 Task: Ask the first local agent about buying a home in Wantagh with the phone "(717) 550-1675".
Action: Mouse moved to (522, 516)
Screenshot: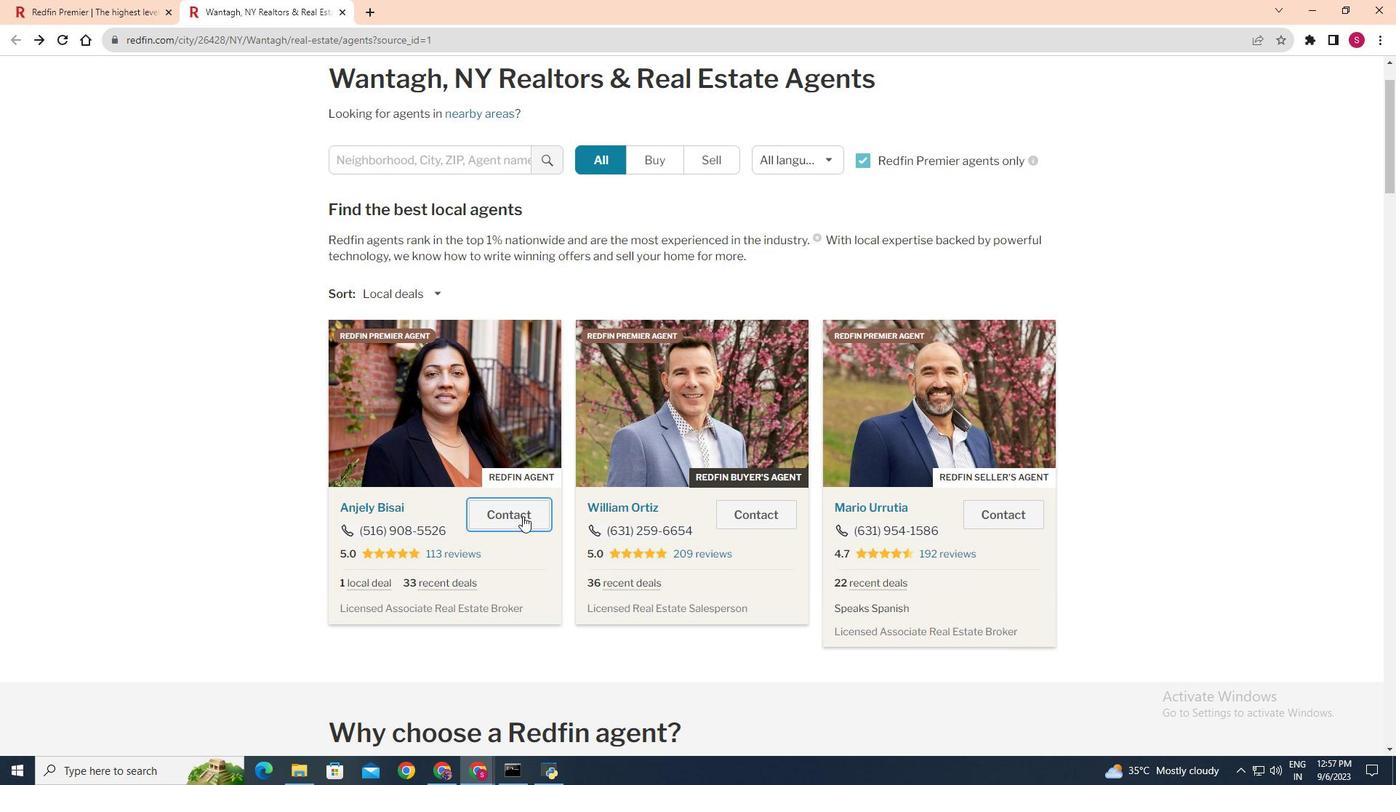 
Action: Mouse pressed left at (522, 516)
Screenshot: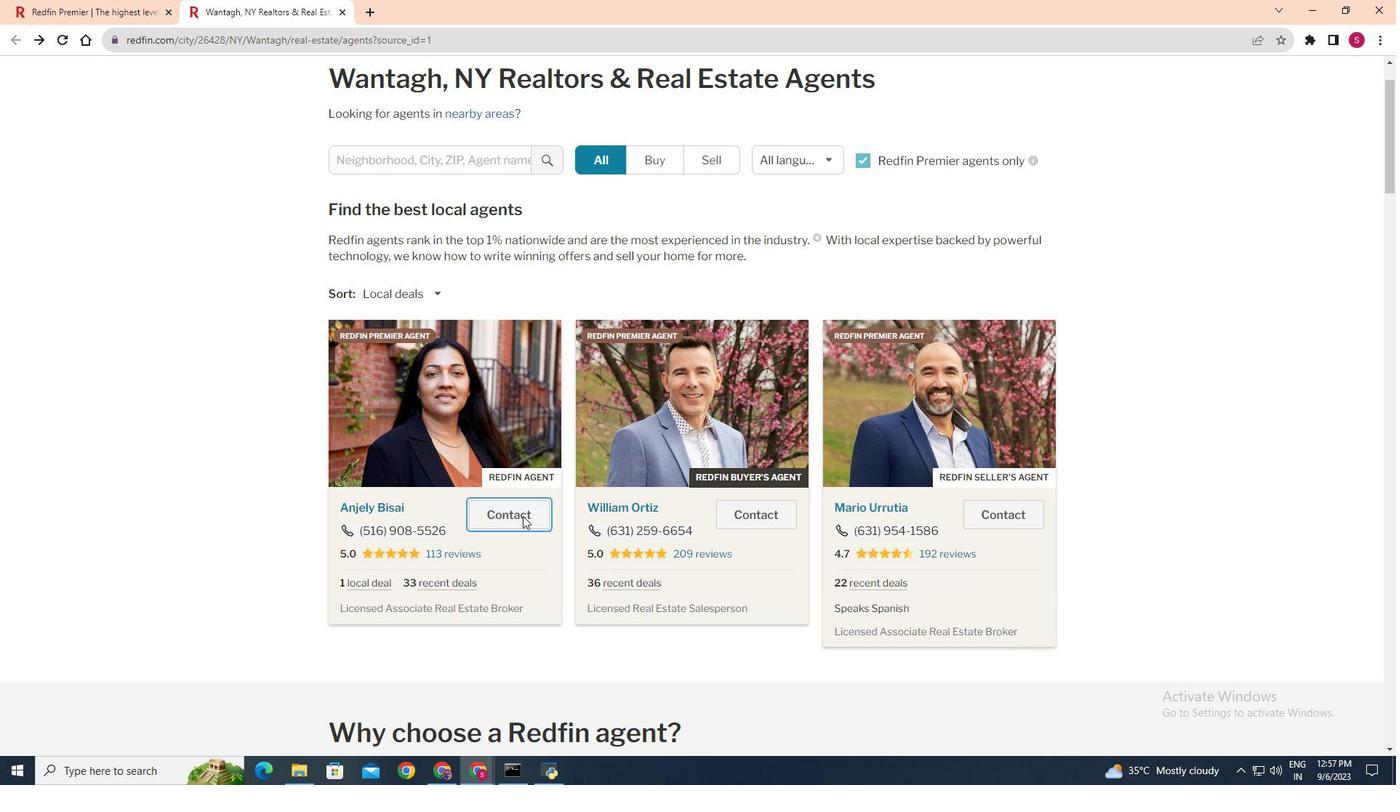 
Action: Mouse moved to (639, 354)
Screenshot: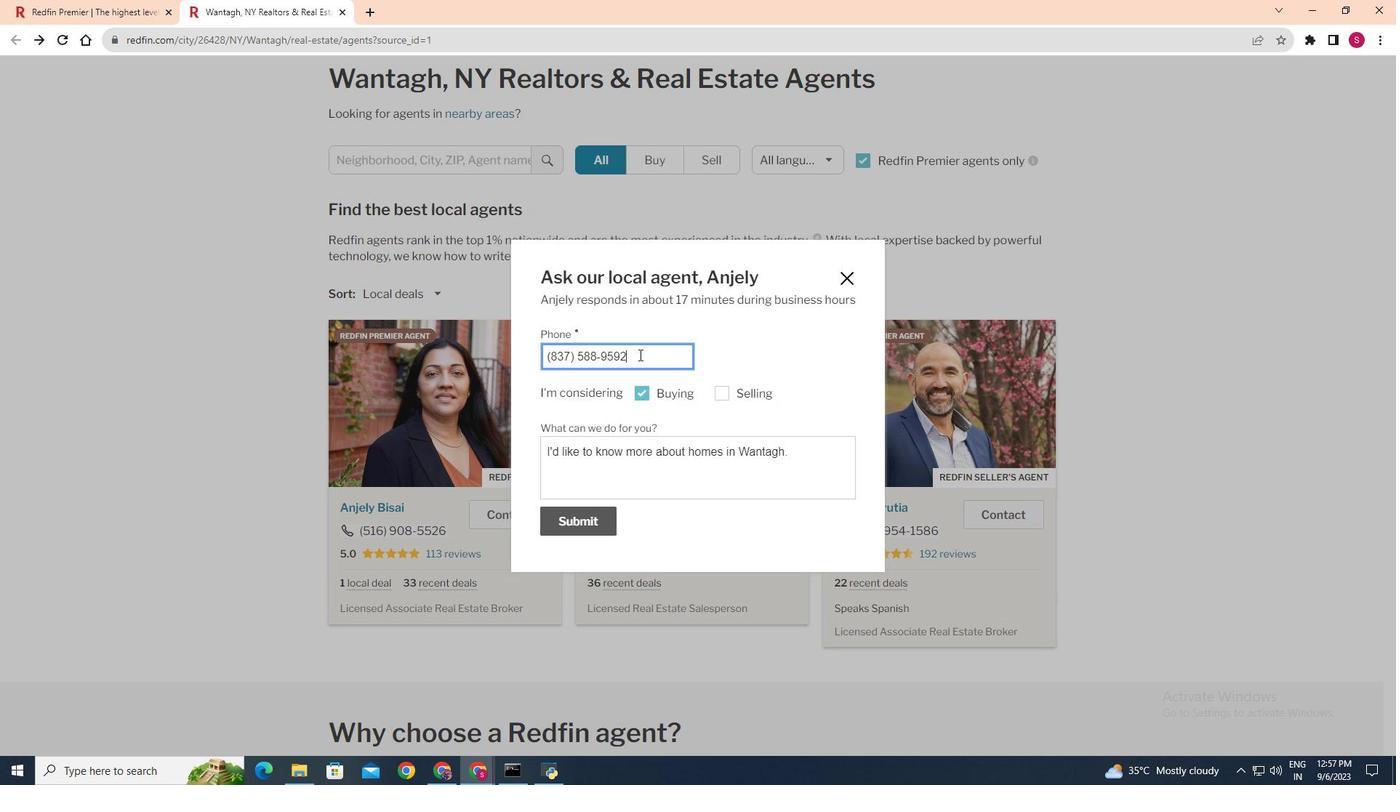 
Action: Mouse pressed left at (639, 354)
Screenshot: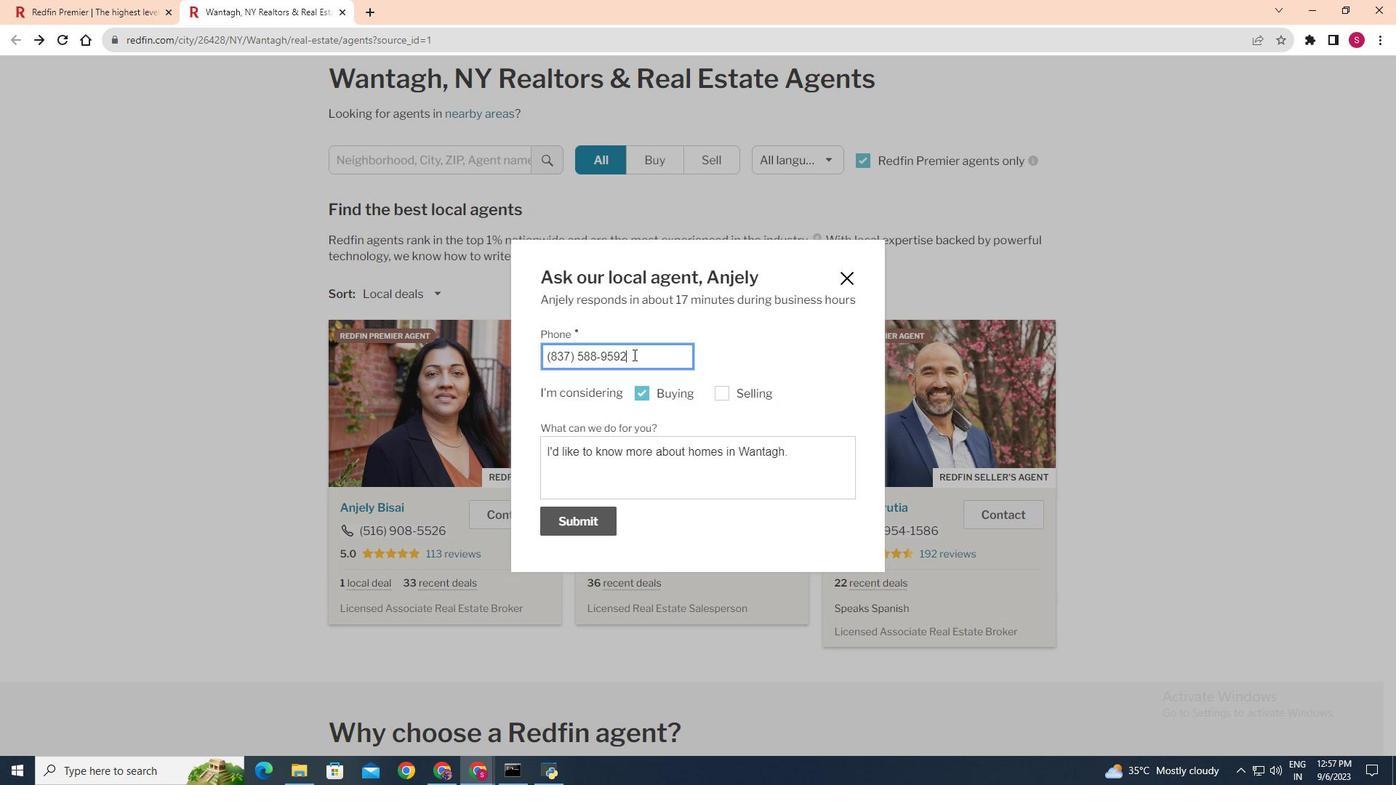 
Action: Mouse moved to (576, 359)
Screenshot: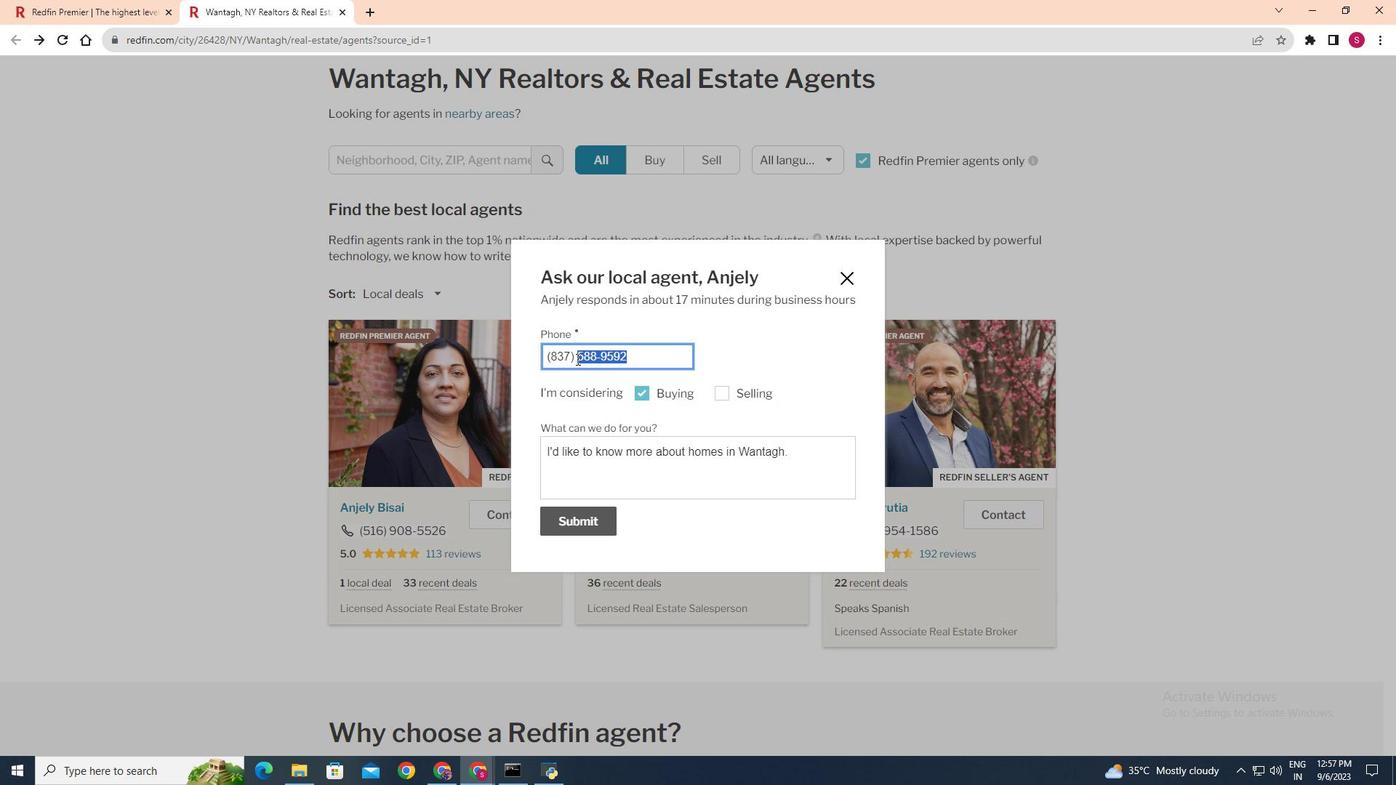 
Action: Key pressed <Key.backspace>
Screenshot: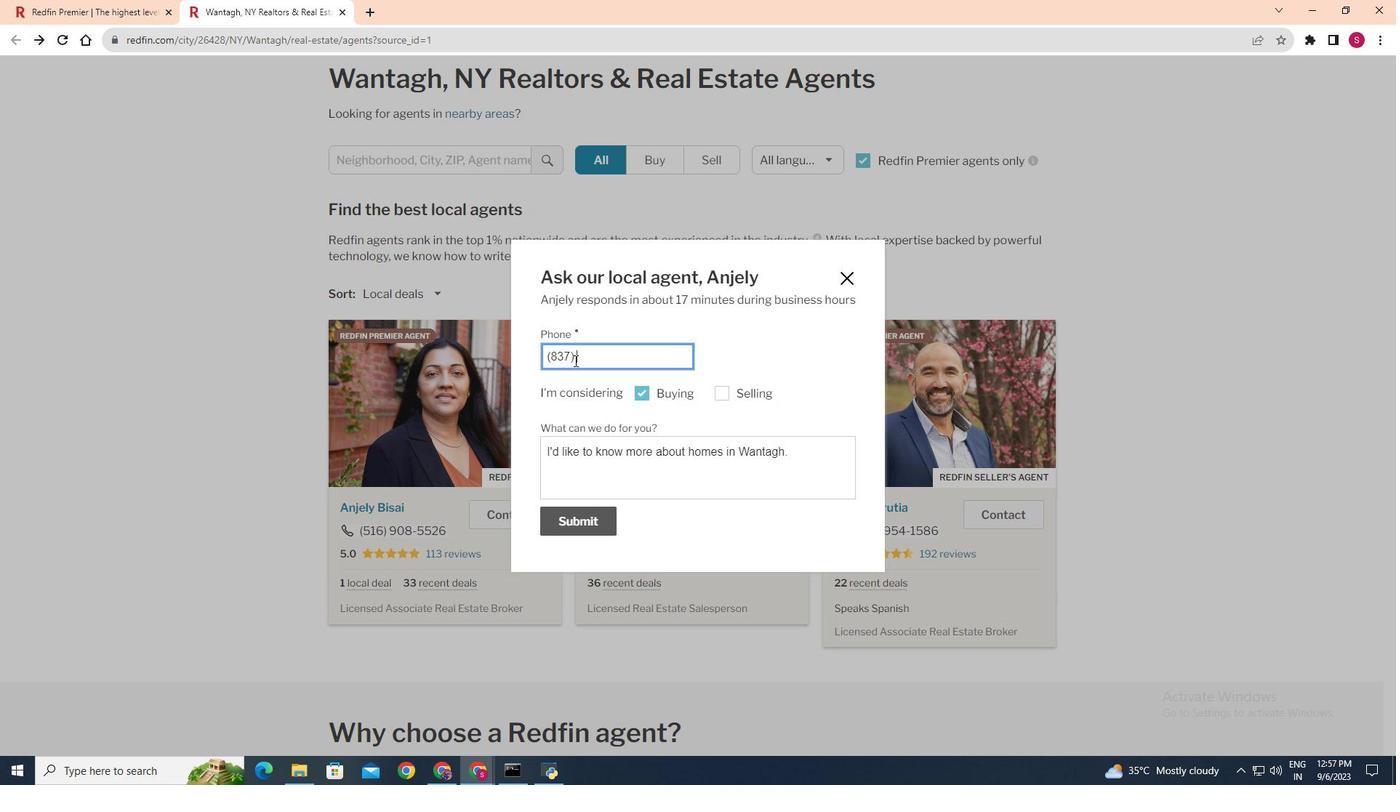 
Action: Mouse moved to (567, 357)
Screenshot: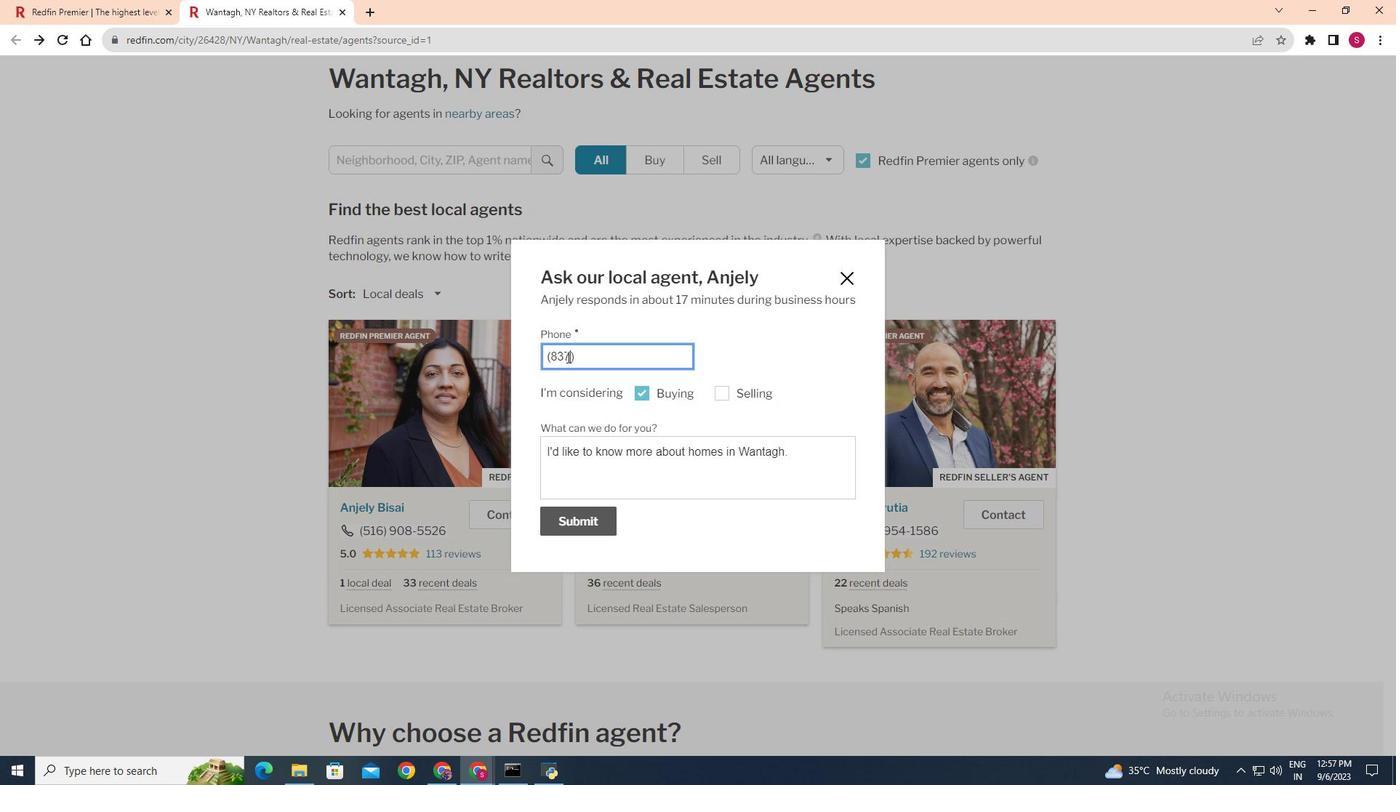 
Action: Mouse pressed left at (567, 357)
Screenshot: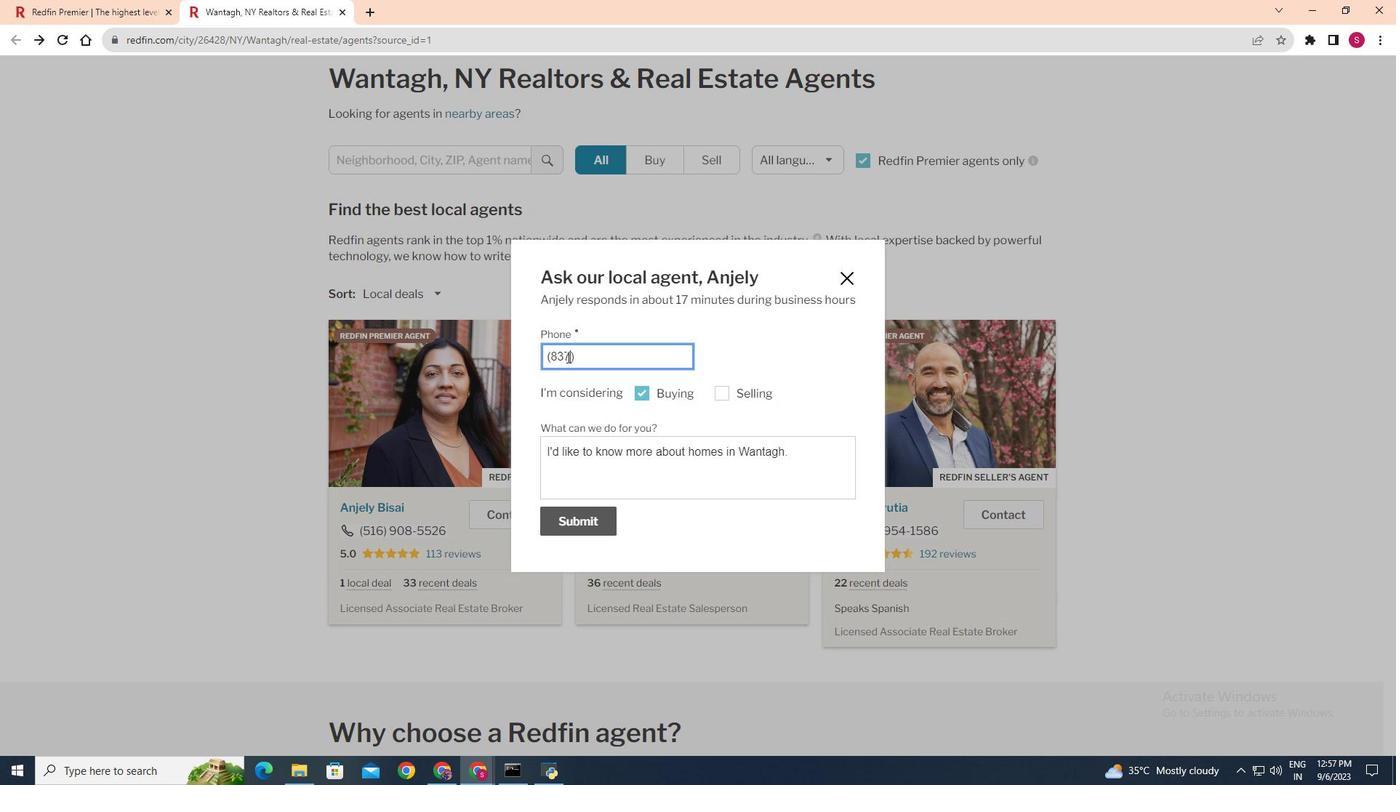 
Action: Key pressed <Key.backspace><Key.backspace><Key.backspace>717
Screenshot: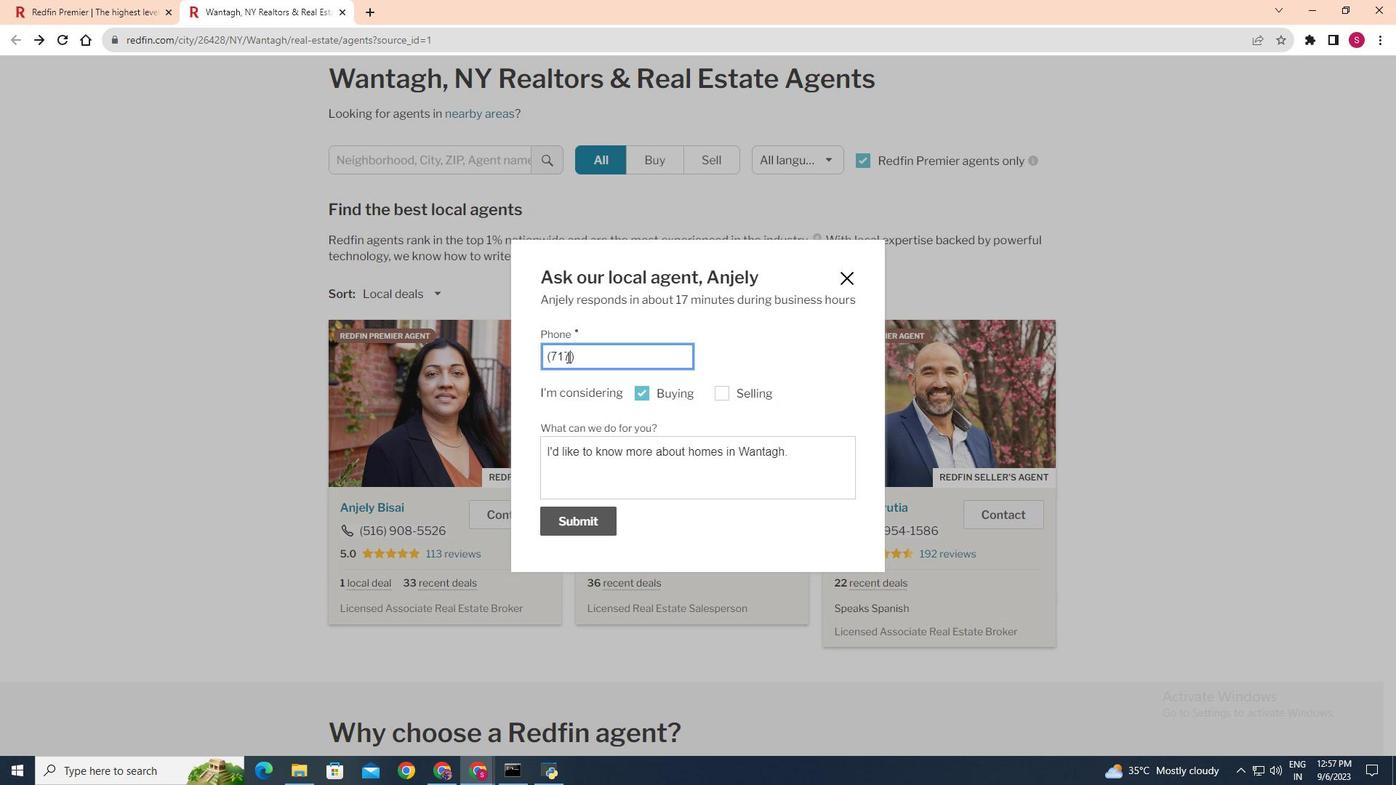 
Action: Mouse moved to (601, 354)
Screenshot: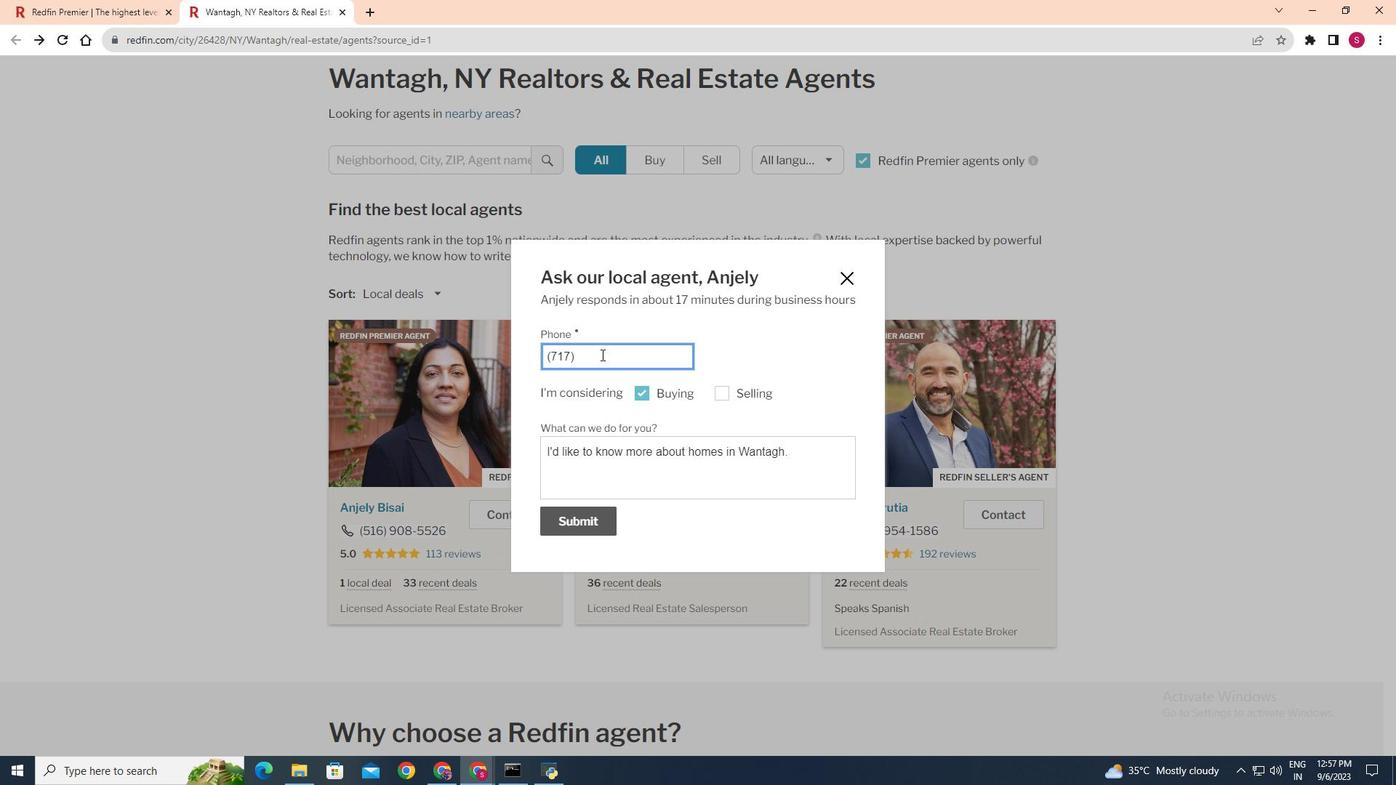 
Action: Mouse pressed left at (601, 354)
Screenshot: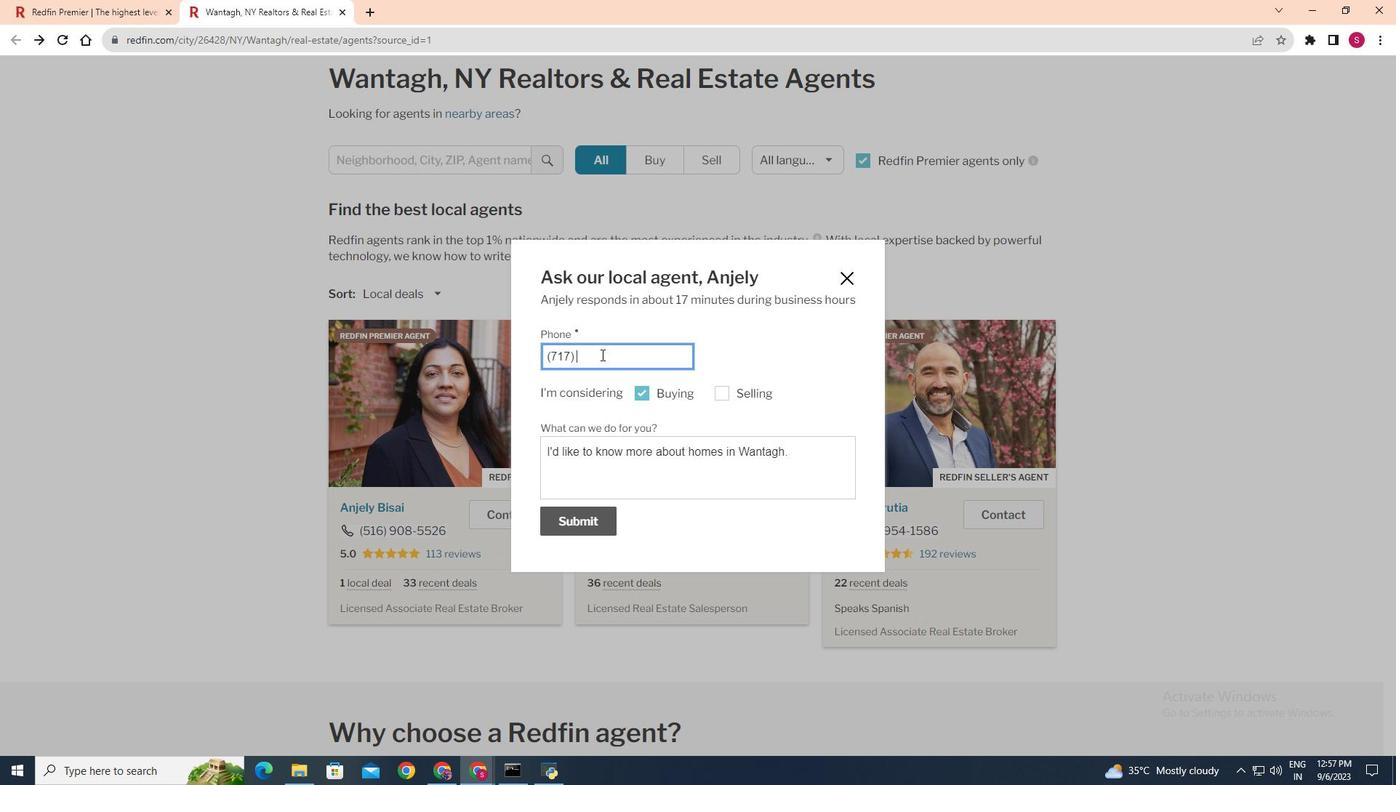 
Action: Key pressed <Key.space>550-1675
Screenshot: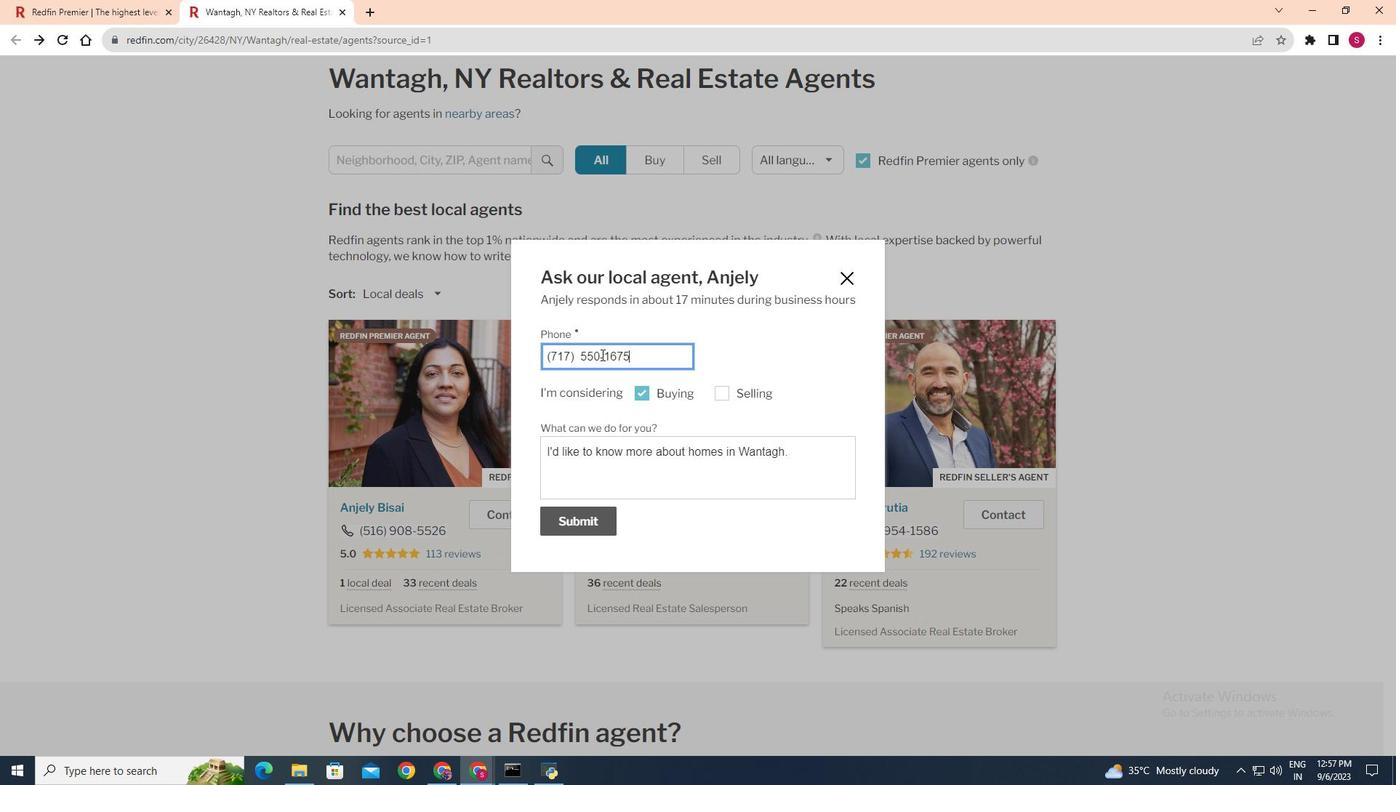 
Action: Mouse moved to (588, 520)
Screenshot: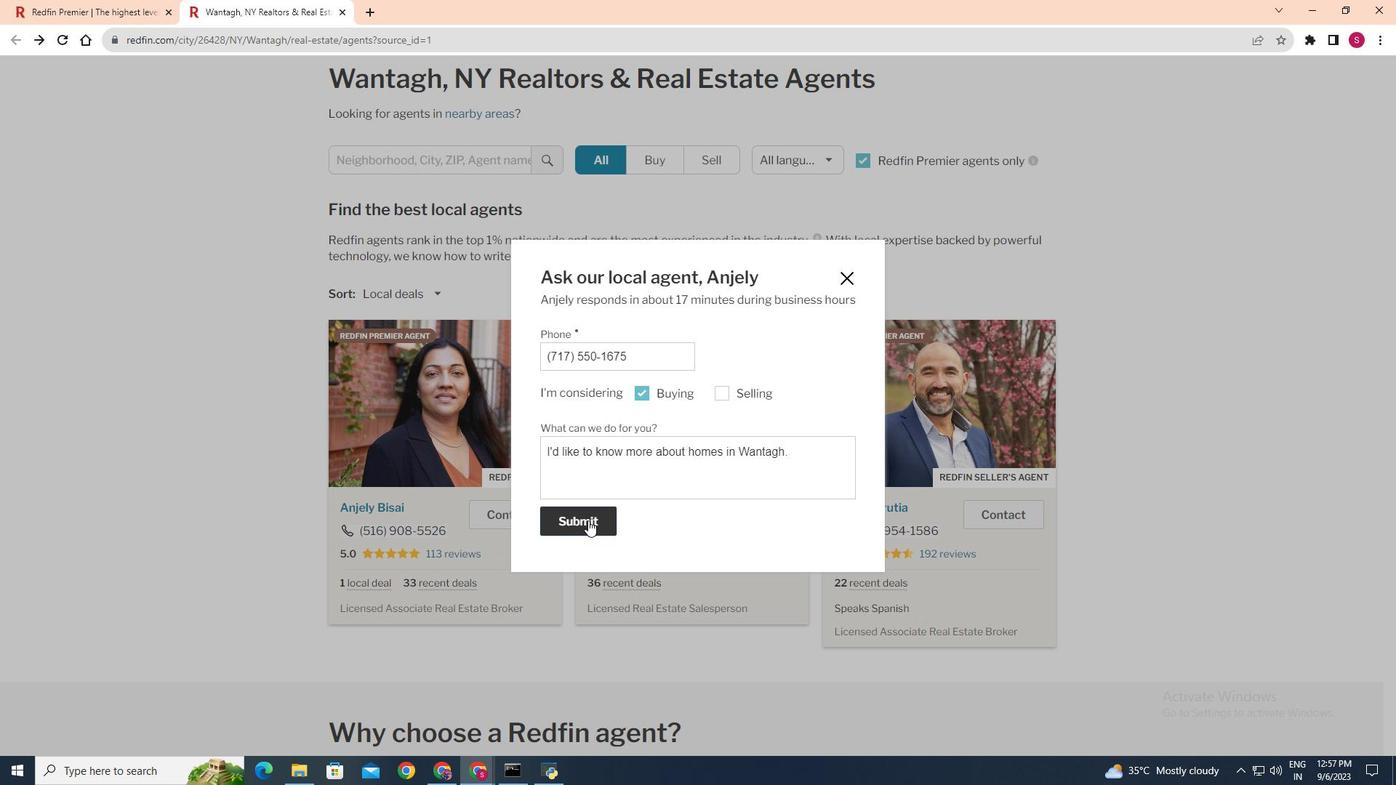 
Action: Mouse pressed left at (588, 520)
Screenshot: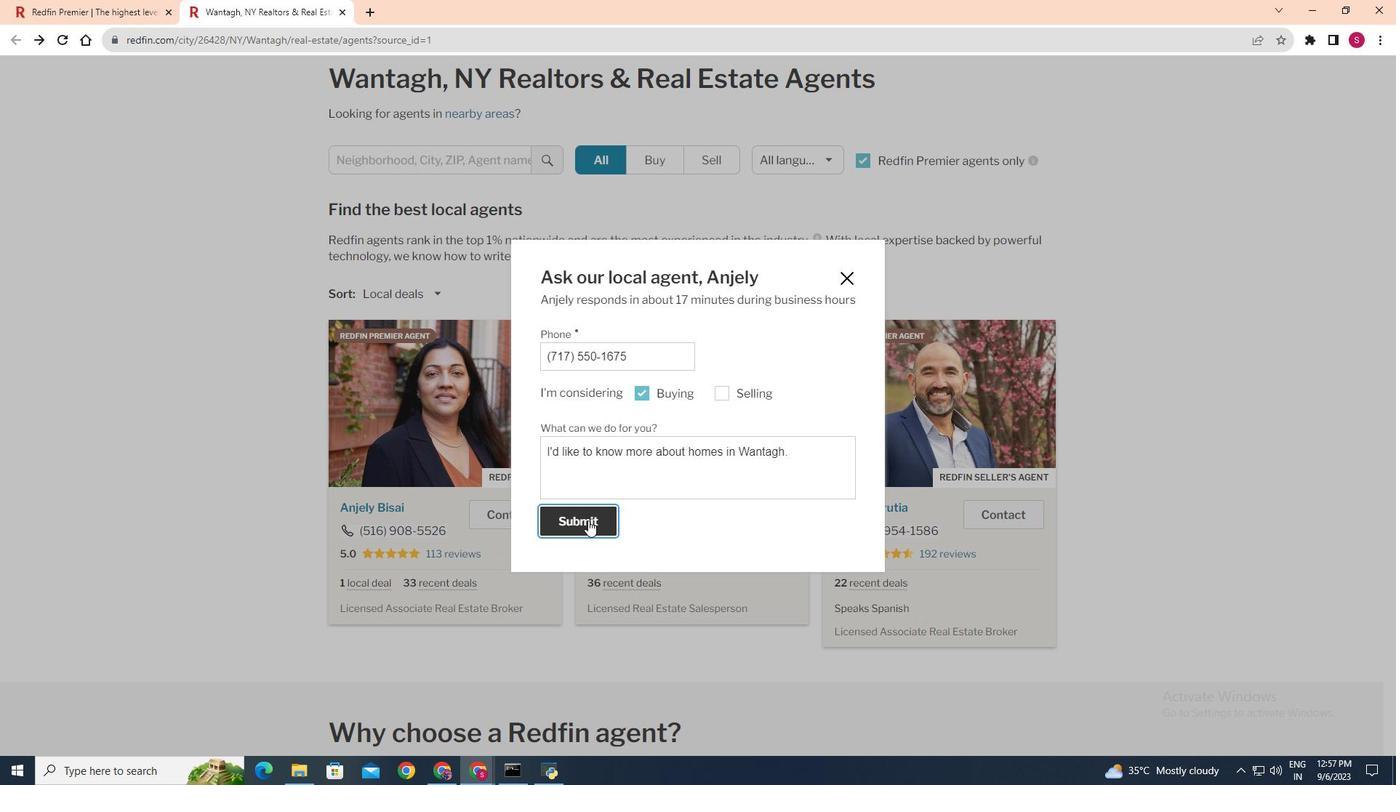 
Action: Mouse moved to (827, 442)
Screenshot: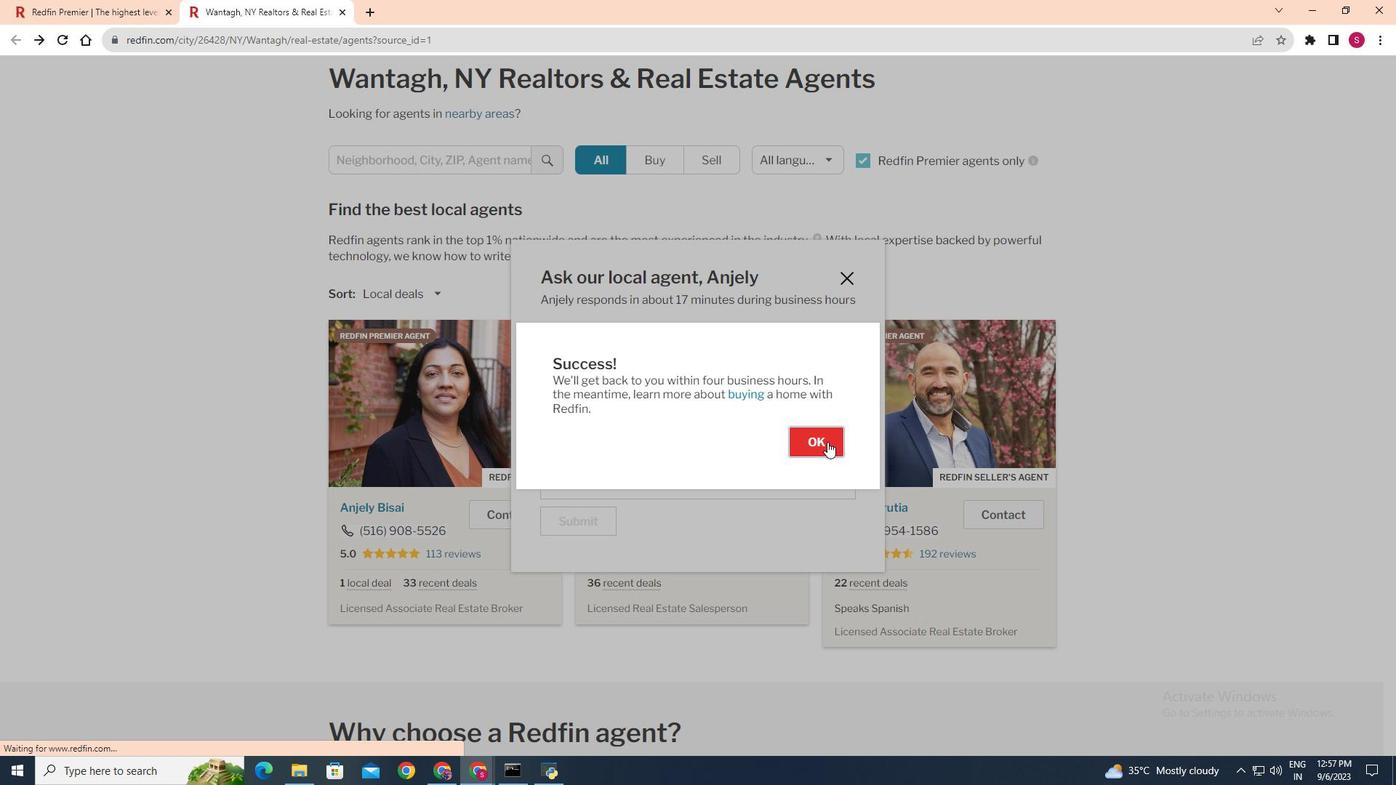 
Action: Mouse pressed left at (827, 442)
Screenshot: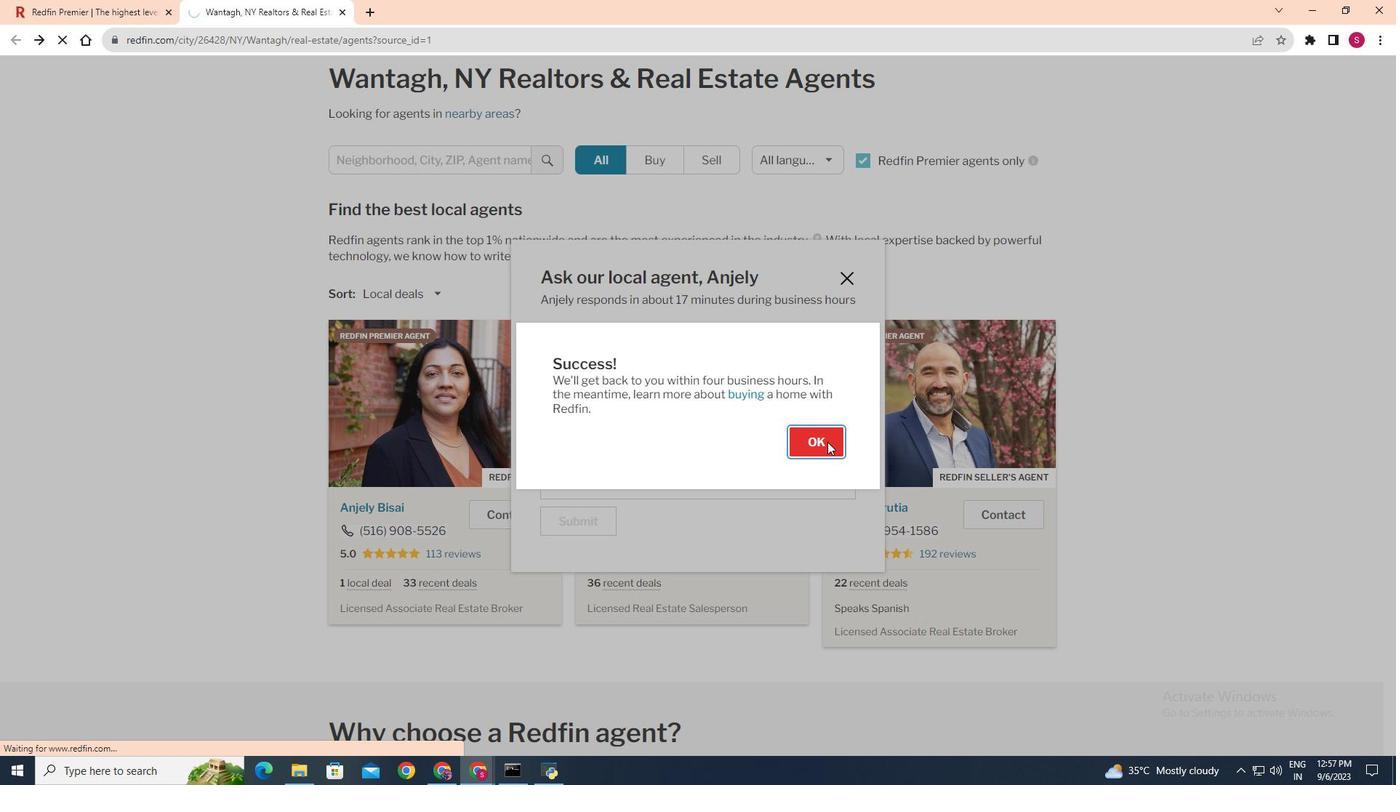 
Action: Mouse moved to (828, 441)
Screenshot: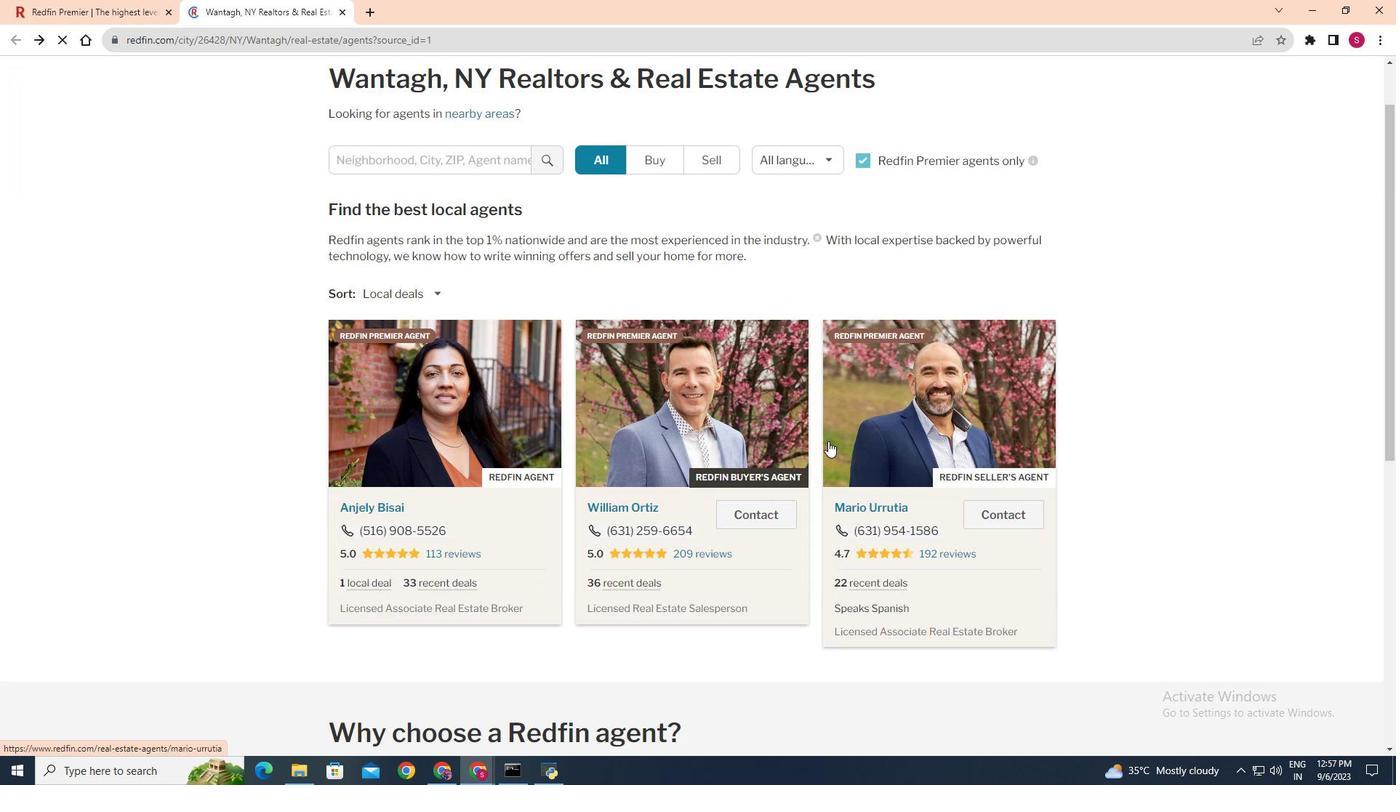 
